 Task: Add Now Clear The Air Oil to the cart.
Action: Mouse moved to (643, 228)
Screenshot: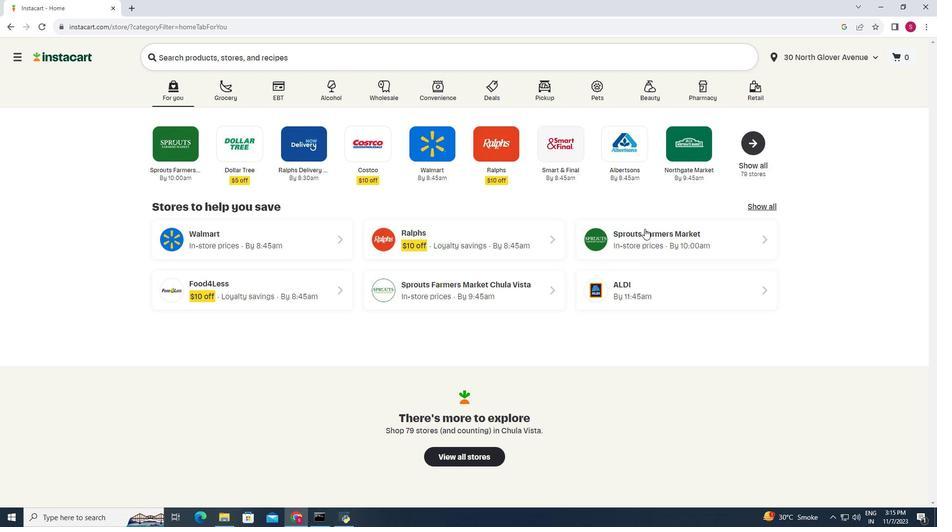 
Action: Mouse pressed left at (643, 228)
Screenshot: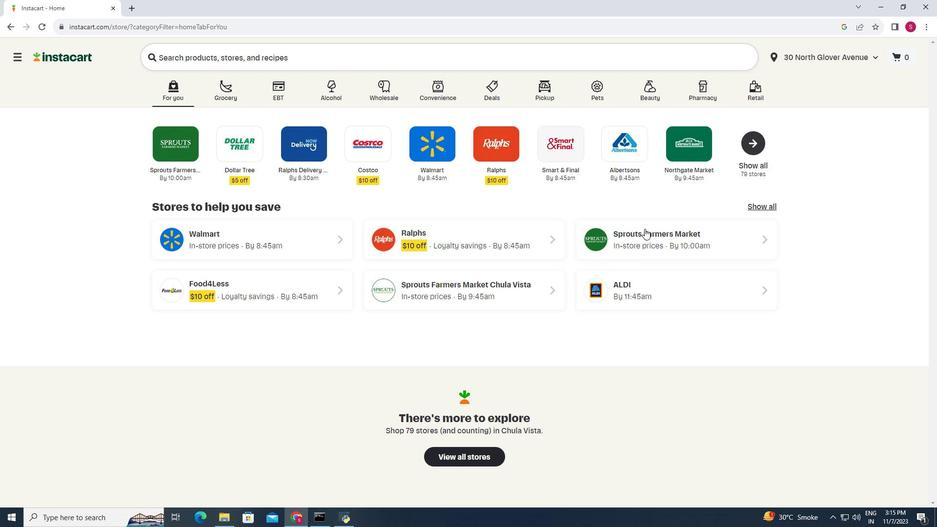 
Action: Mouse moved to (53, 313)
Screenshot: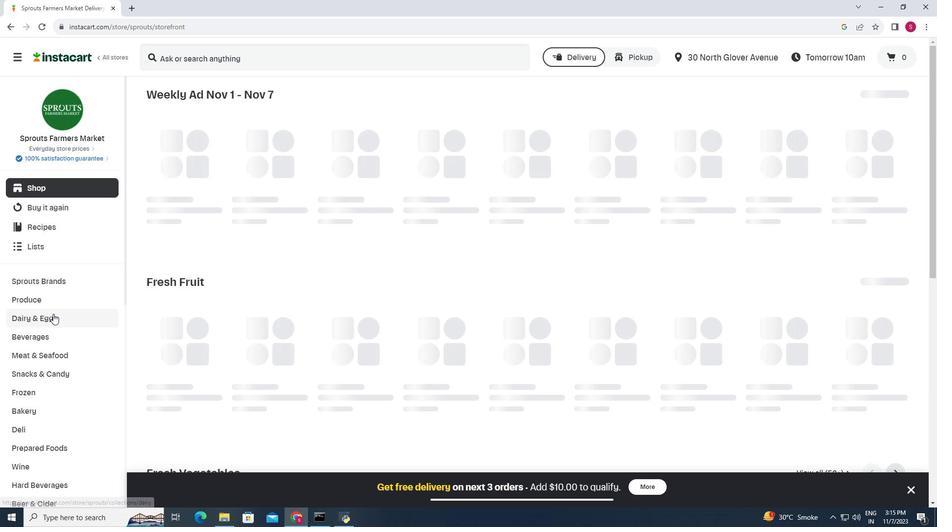 
Action: Mouse scrolled (53, 313) with delta (0, 0)
Screenshot: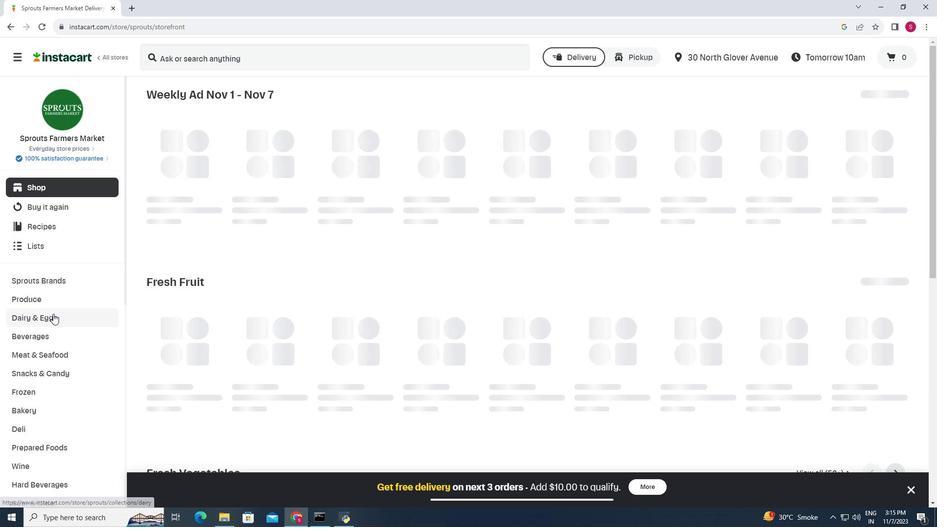 
Action: Mouse scrolled (53, 313) with delta (0, 0)
Screenshot: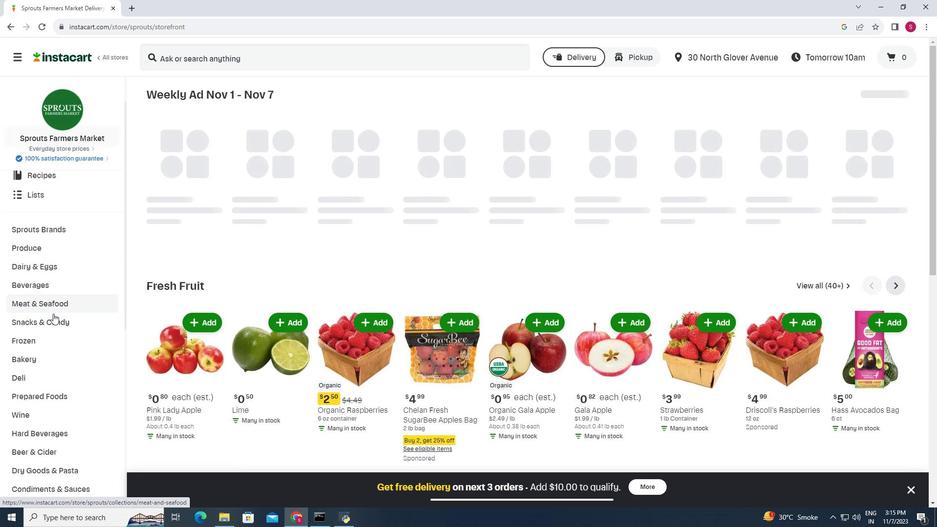 
Action: Mouse scrolled (53, 313) with delta (0, 0)
Screenshot: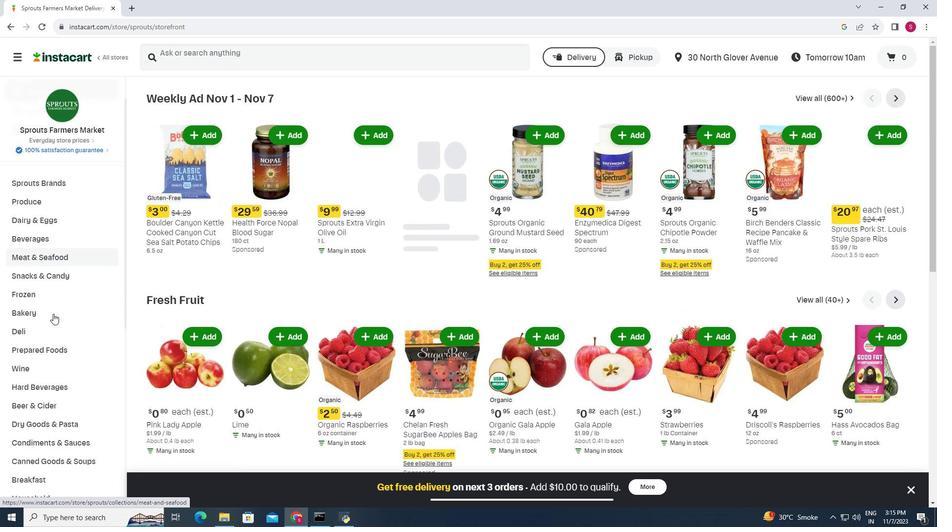 
Action: Mouse scrolled (53, 313) with delta (0, 0)
Screenshot: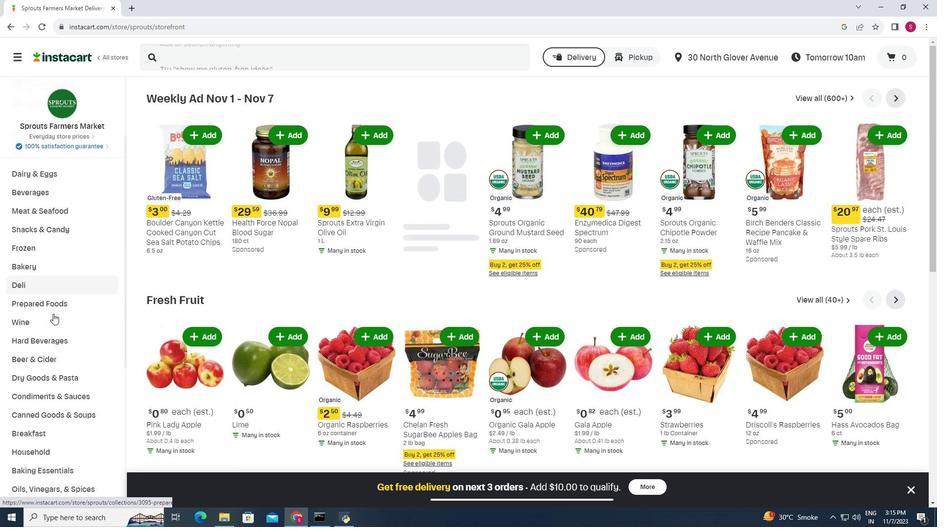 
Action: Mouse moved to (52, 314)
Screenshot: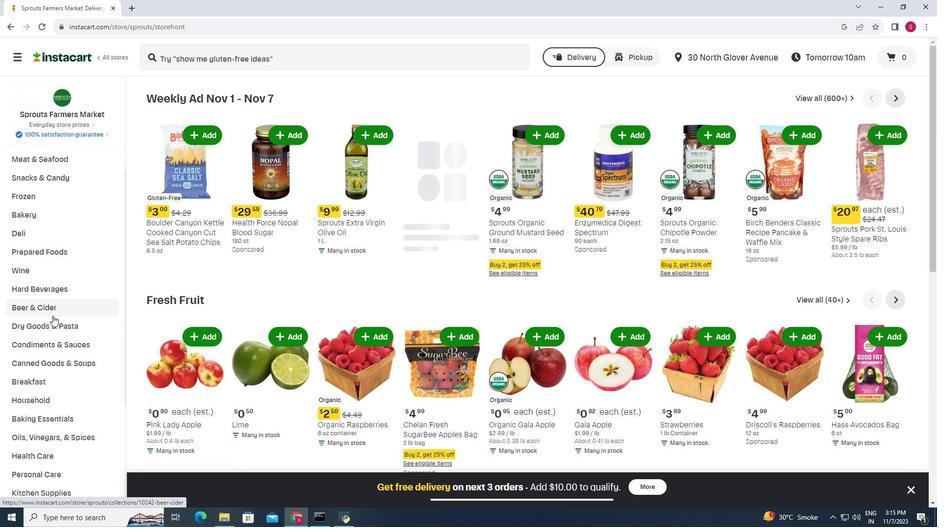
Action: Mouse scrolled (52, 313) with delta (0, 0)
Screenshot: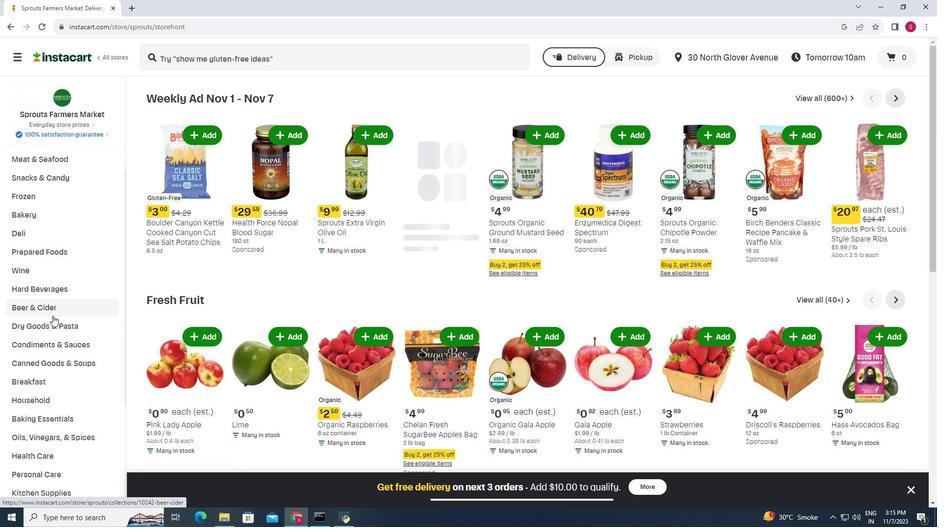 
Action: Mouse moved to (38, 356)
Screenshot: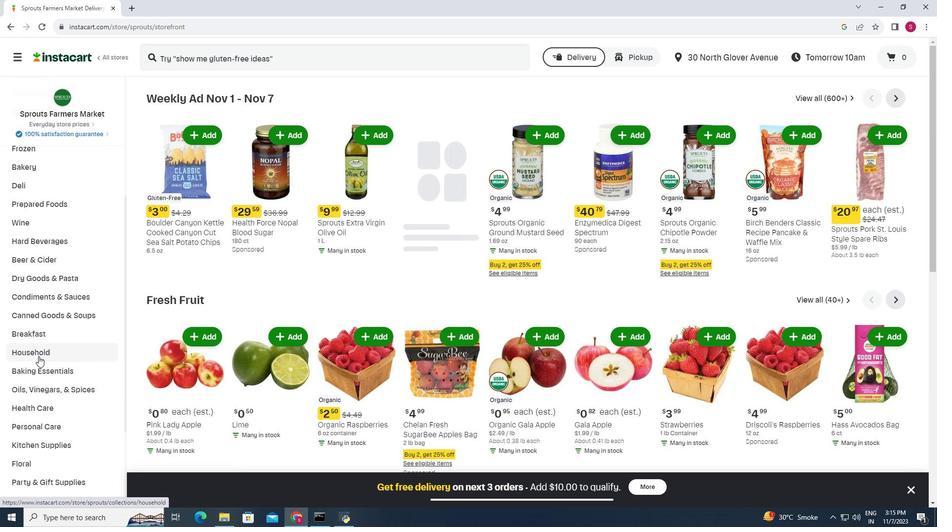 
Action: Mouse pressed left at (38, 356)
Screenshot: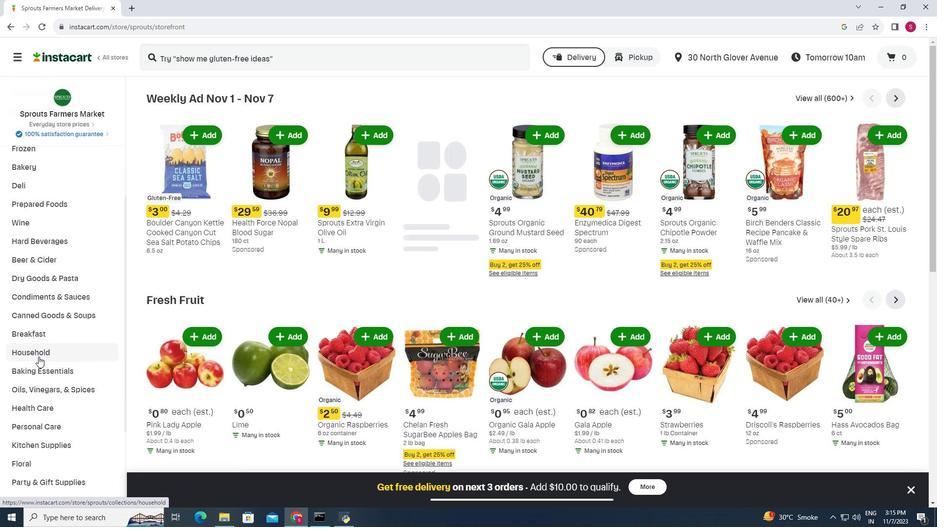 
Action: Mouse moved to (518, 117)
Screenshot: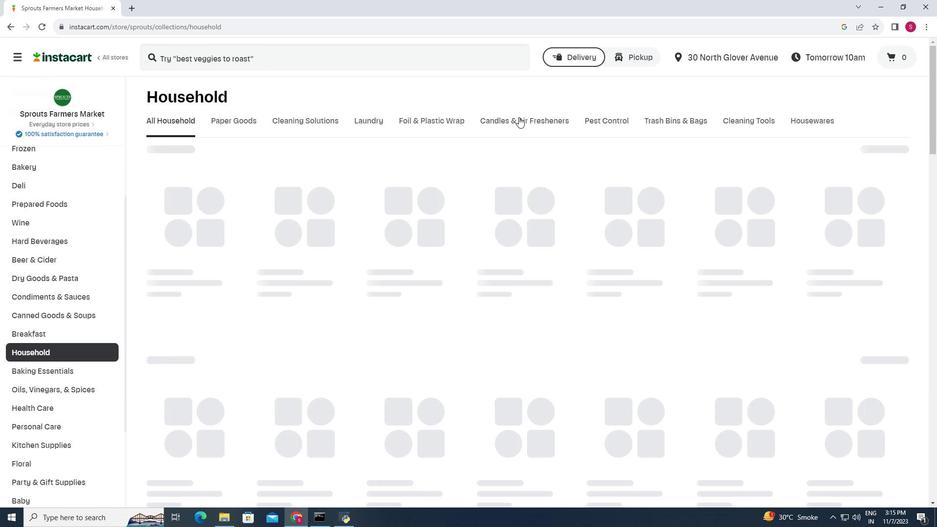 
Action: Mouse pressed left at (518, 117)
Screenshot: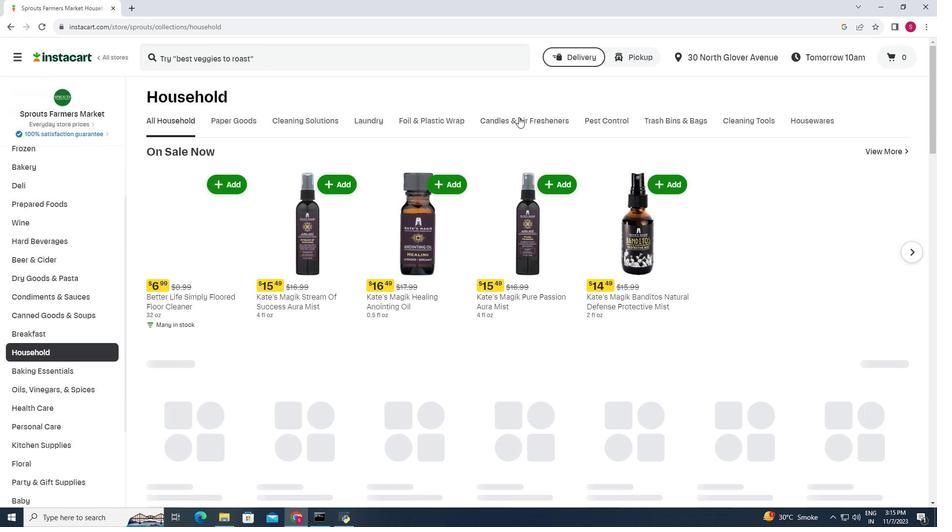 
Action: Mouse moved to (211, 55)
Screenshot: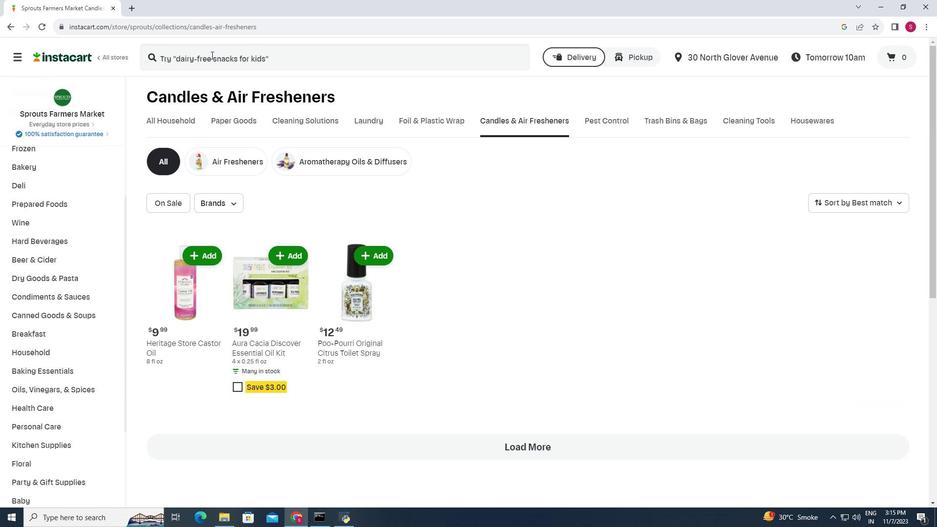 
Action: Mouse pressed left at (211, 55)
Screenshot: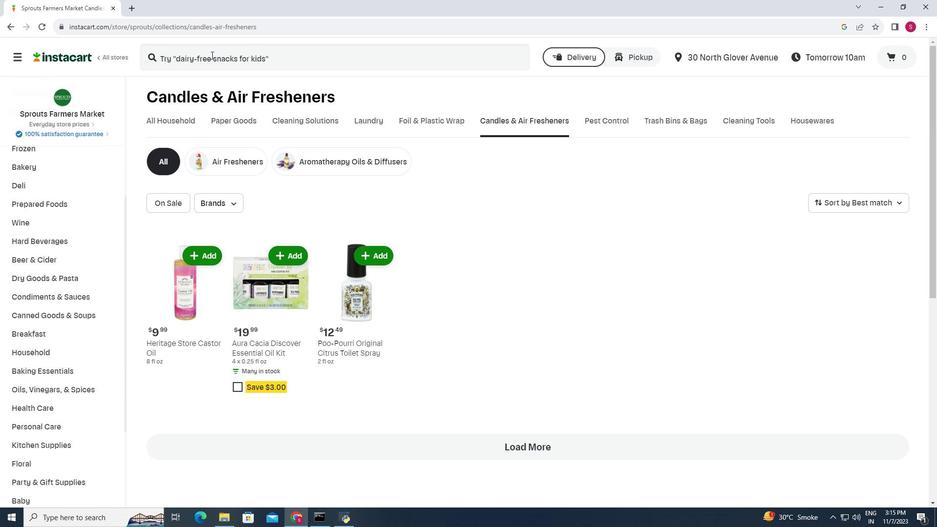 
Action: Key pressed <Key.shift>Now<Key.space><Key.shift>Clear<Key.space><Key.shift>The<Key.space><Key.shift>Air<Key.space><Key.shift>Oil<Key.enter>
Screenshot: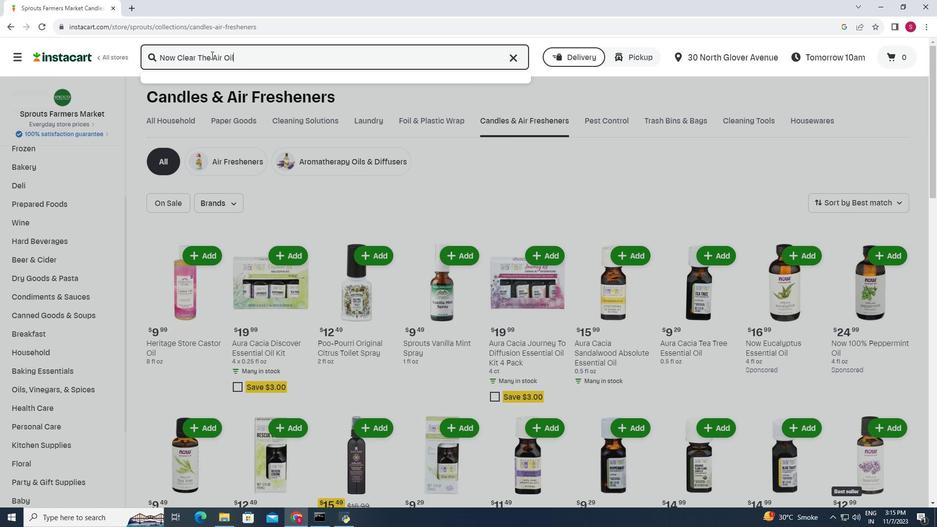 
Action: Mouse moved to (586, 138)
Screenshot: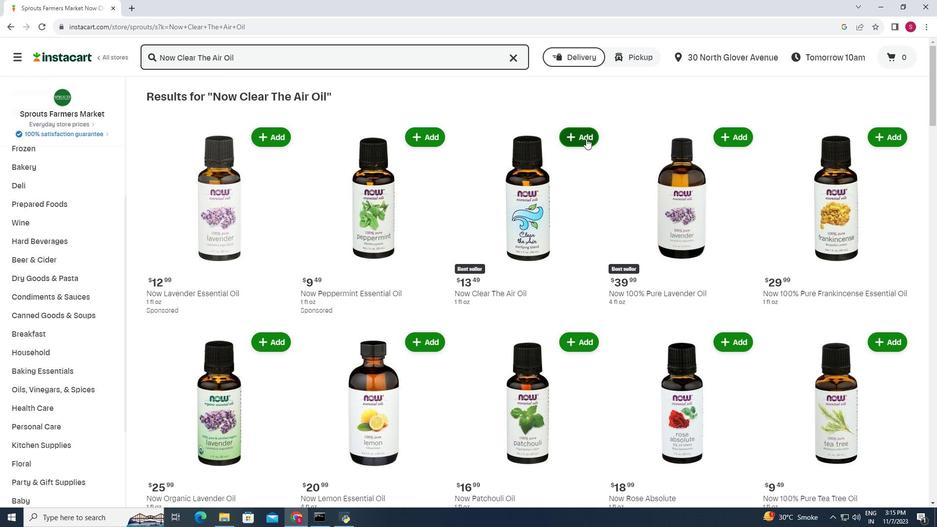 
Action: Mouse pressed left at (586, 138)
Screenshot: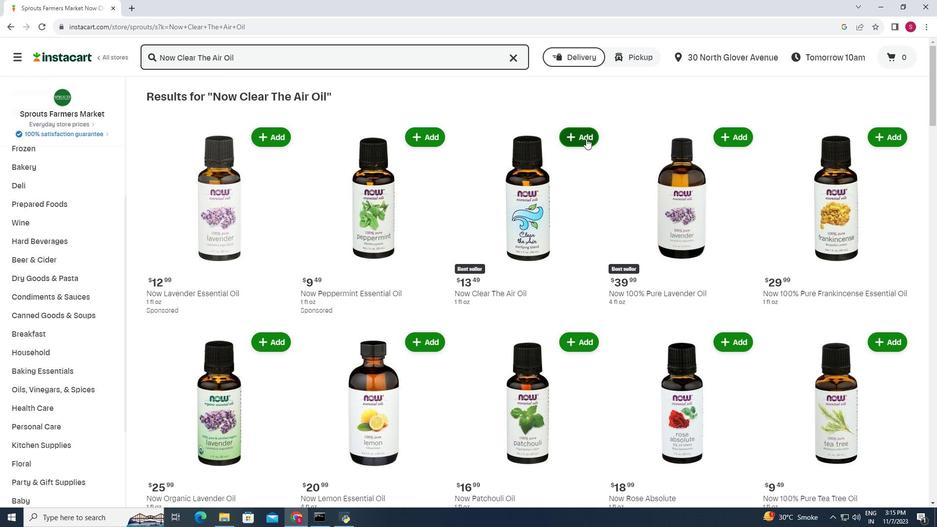 
Action: Mouse moved to (584, 98)
Screenshot: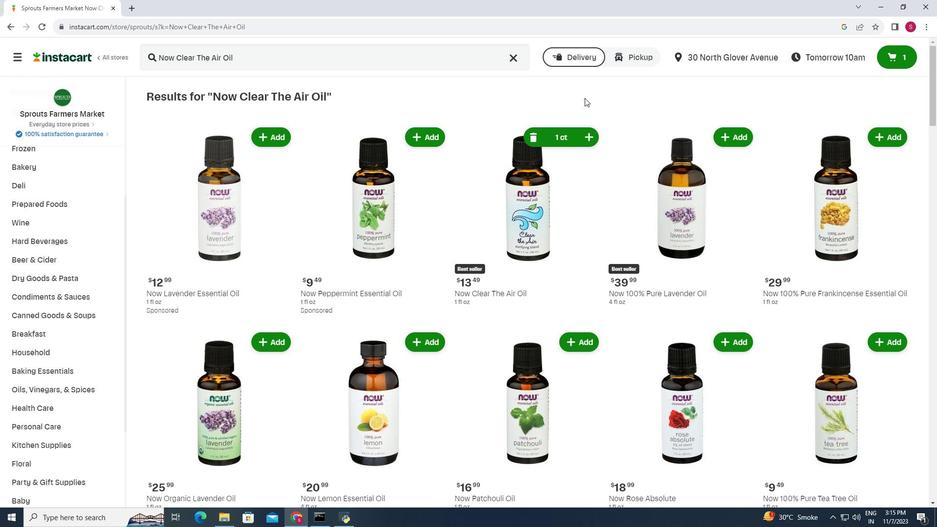 
